 Task: Schedule a meeting in Outlook for 6/26/2023 from 8:00 AM to 8:30 AM and use the Immersive Reader tool.
Action: Mouse moved to (20, 80)
Screenshot: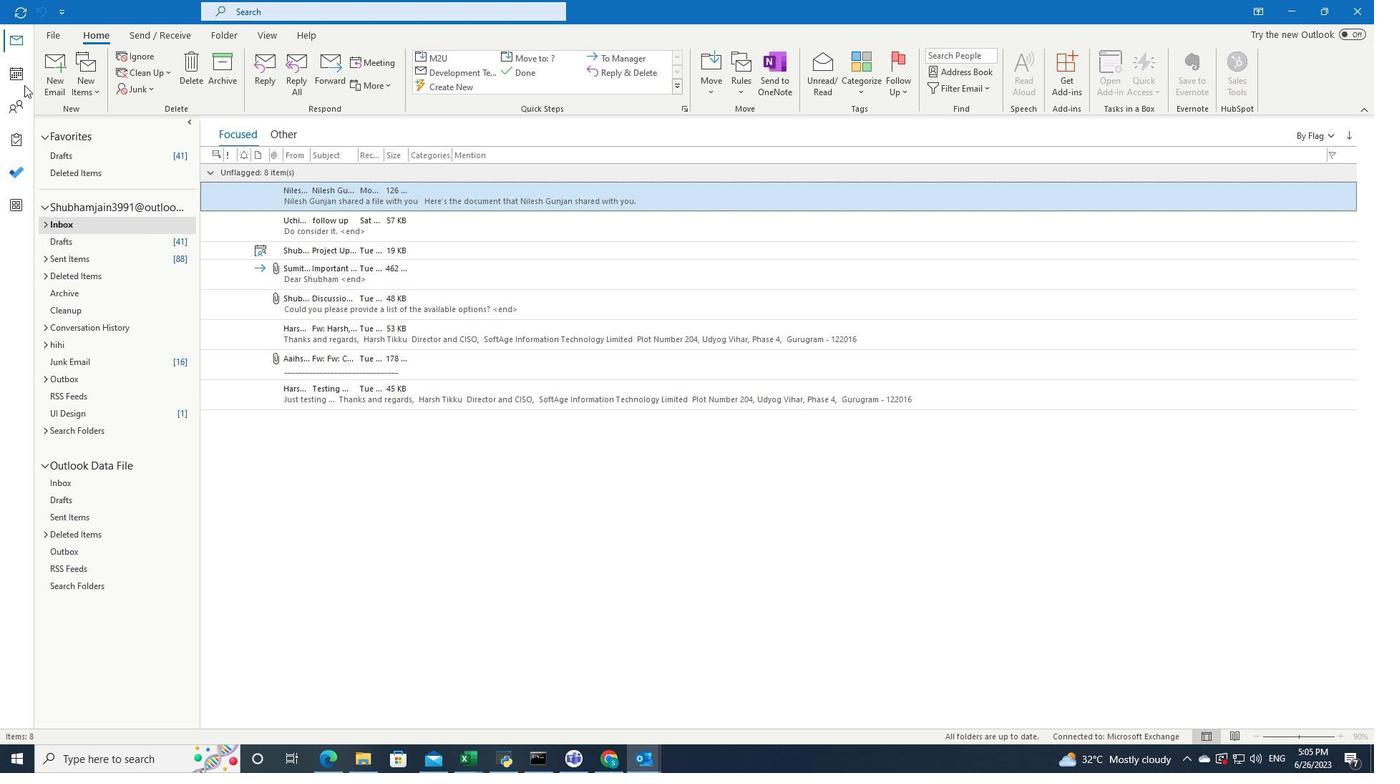 
Action: Mouse pressed left at (20, 80)
Screenshot: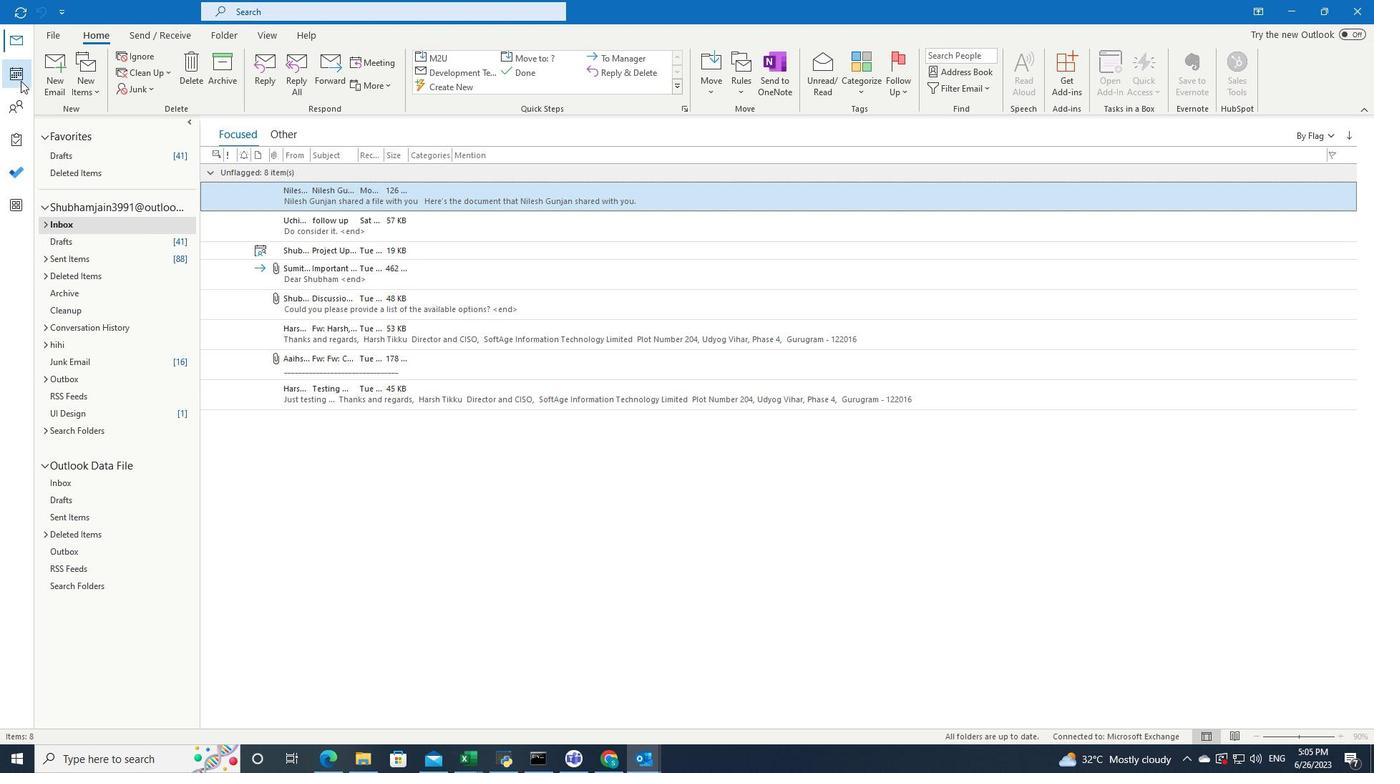
Action: Mouse pressed left at (20, 80)
Screenshot: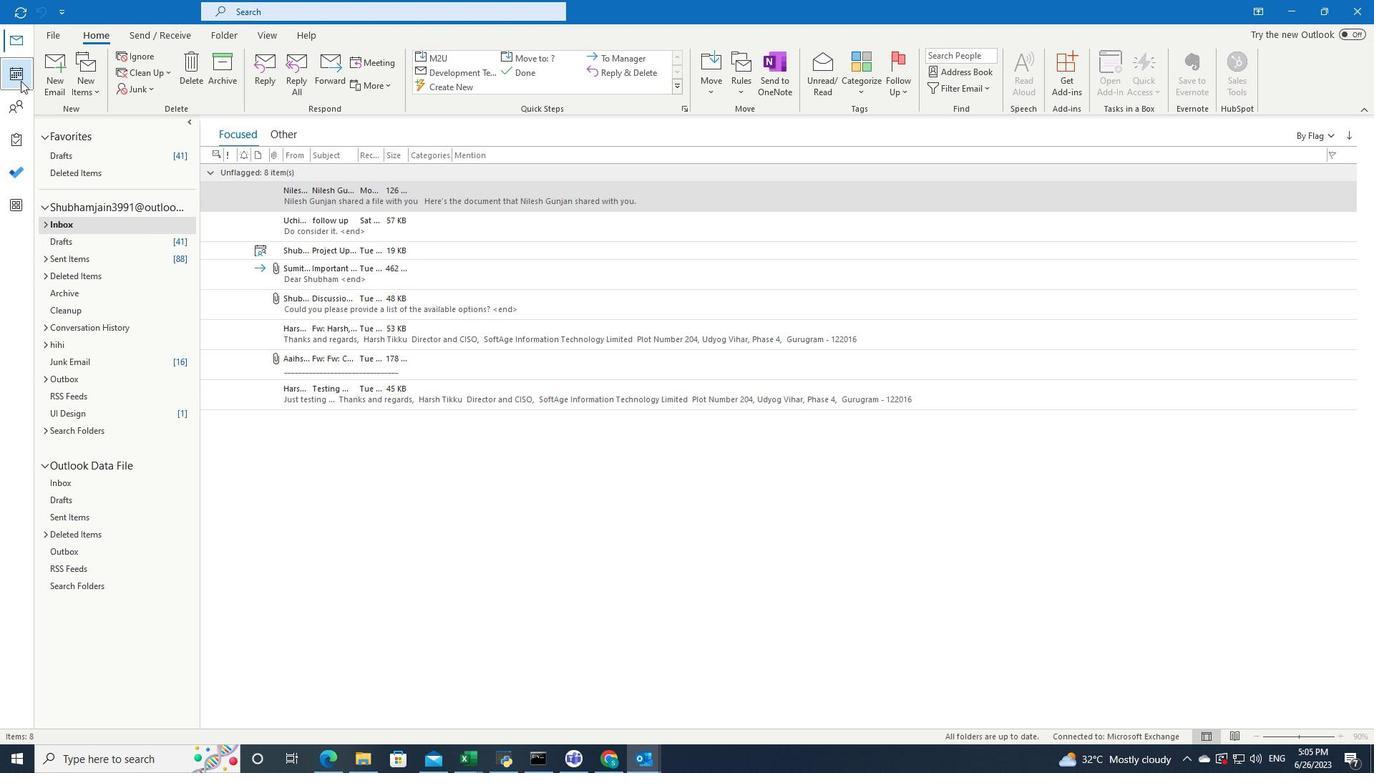 
Action: Mouse moved to (101, 77)
Screenshot: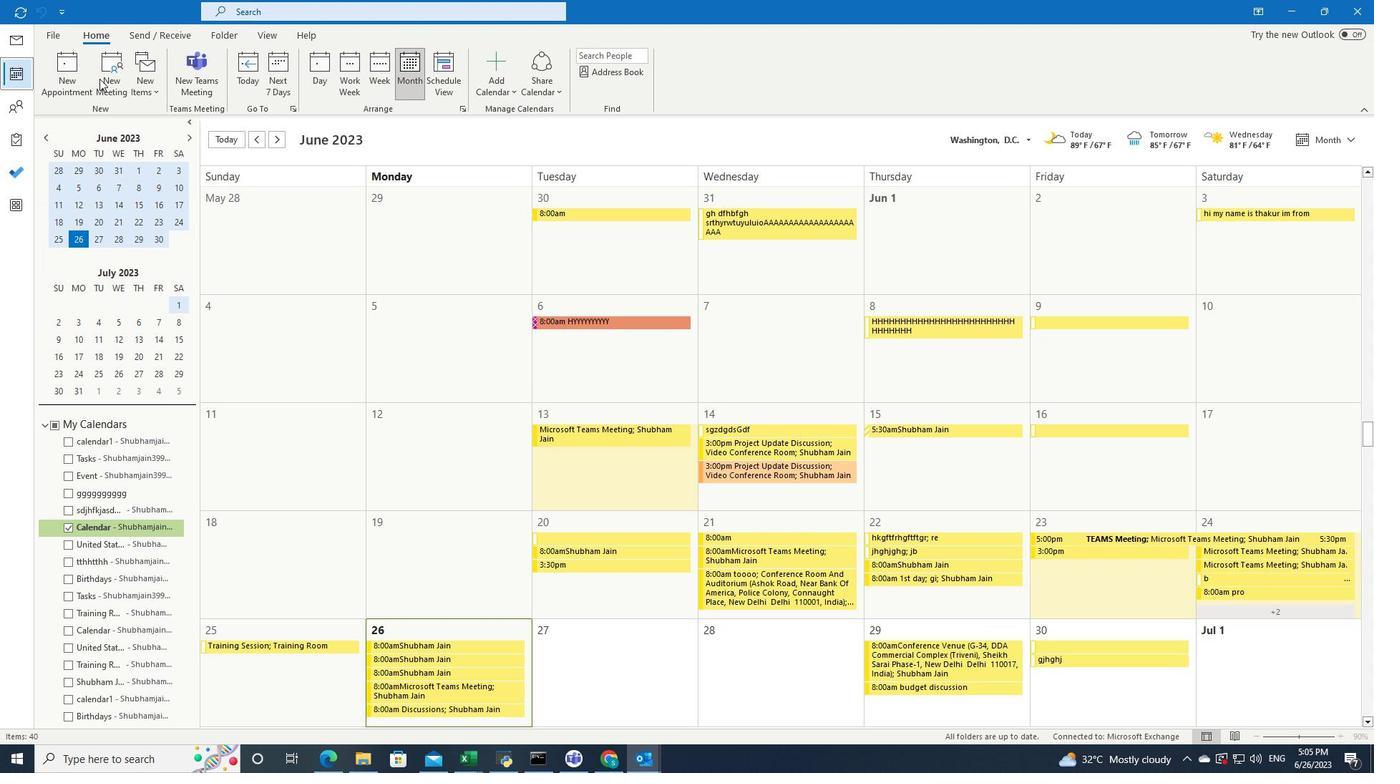 
Action: Mouse pressed left at (101, 77)
Screenshot: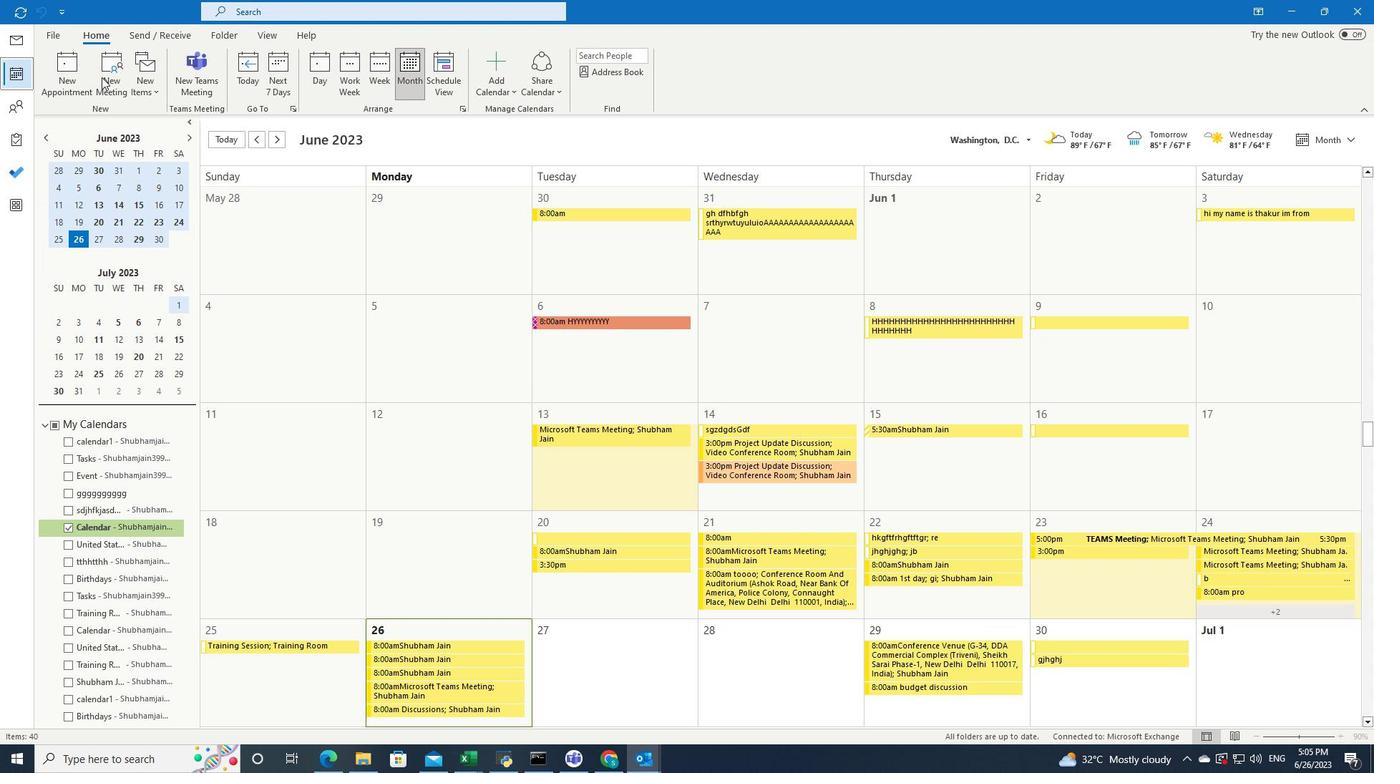 
Action: Mouse pressed left at (101, 77)
Screenshot: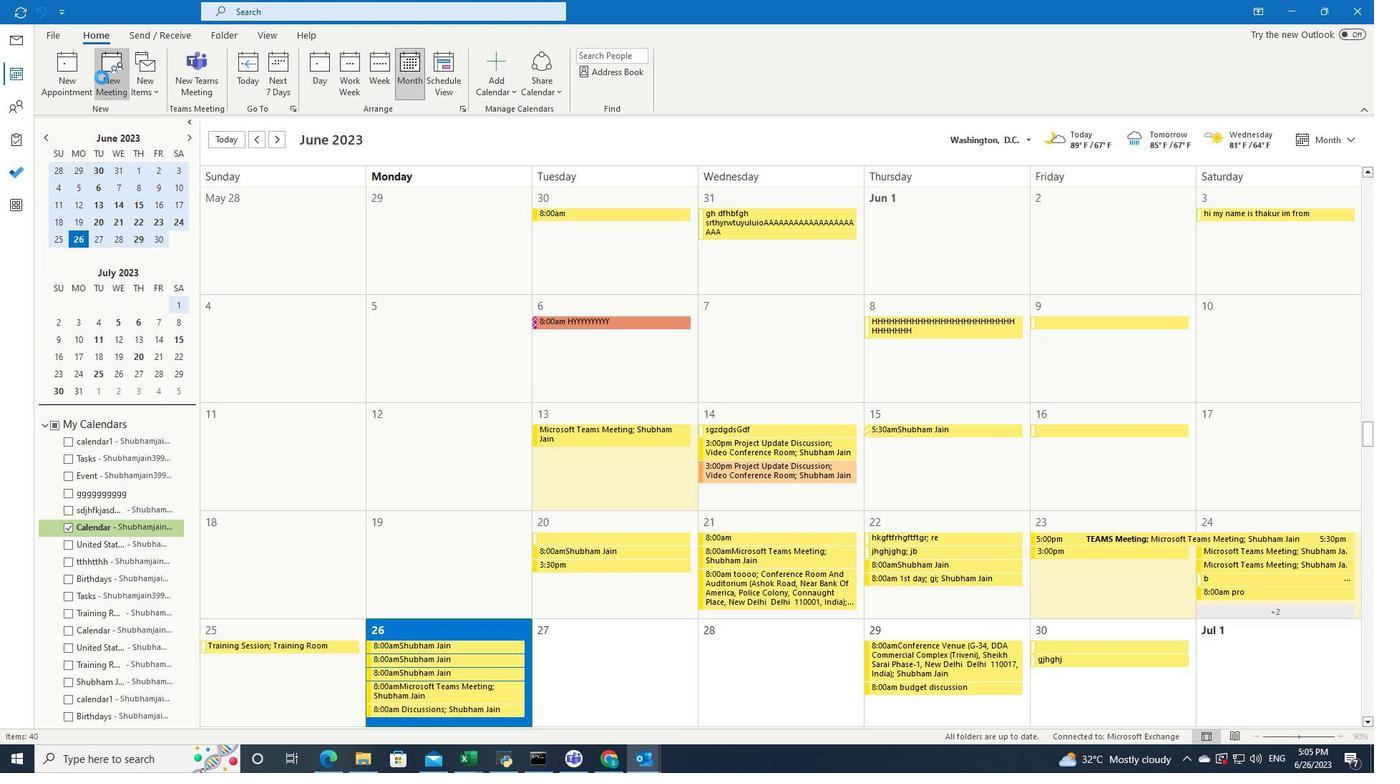 
Action: Mouse moved to (774, 91)
Screenshot: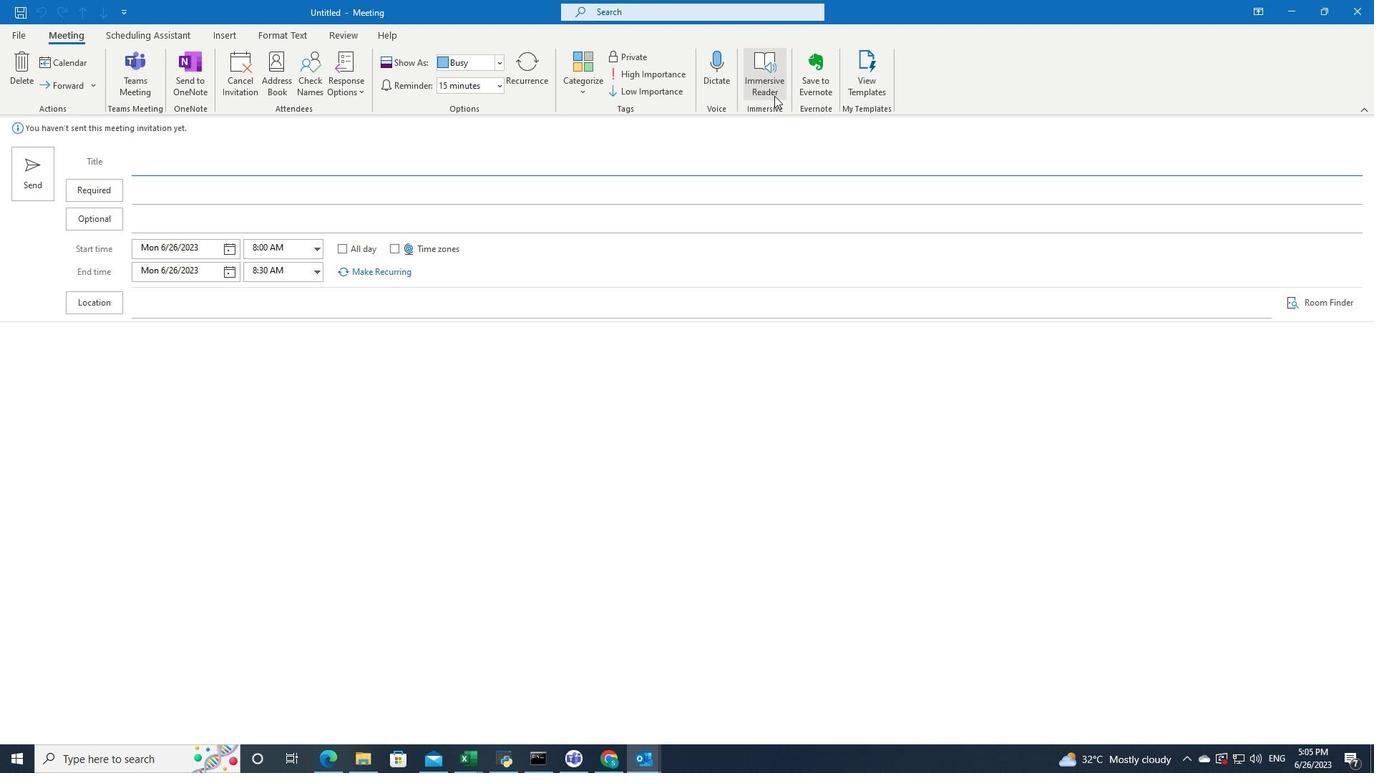 
Action: Mouse pressed left at (774, 91)
Screenshot: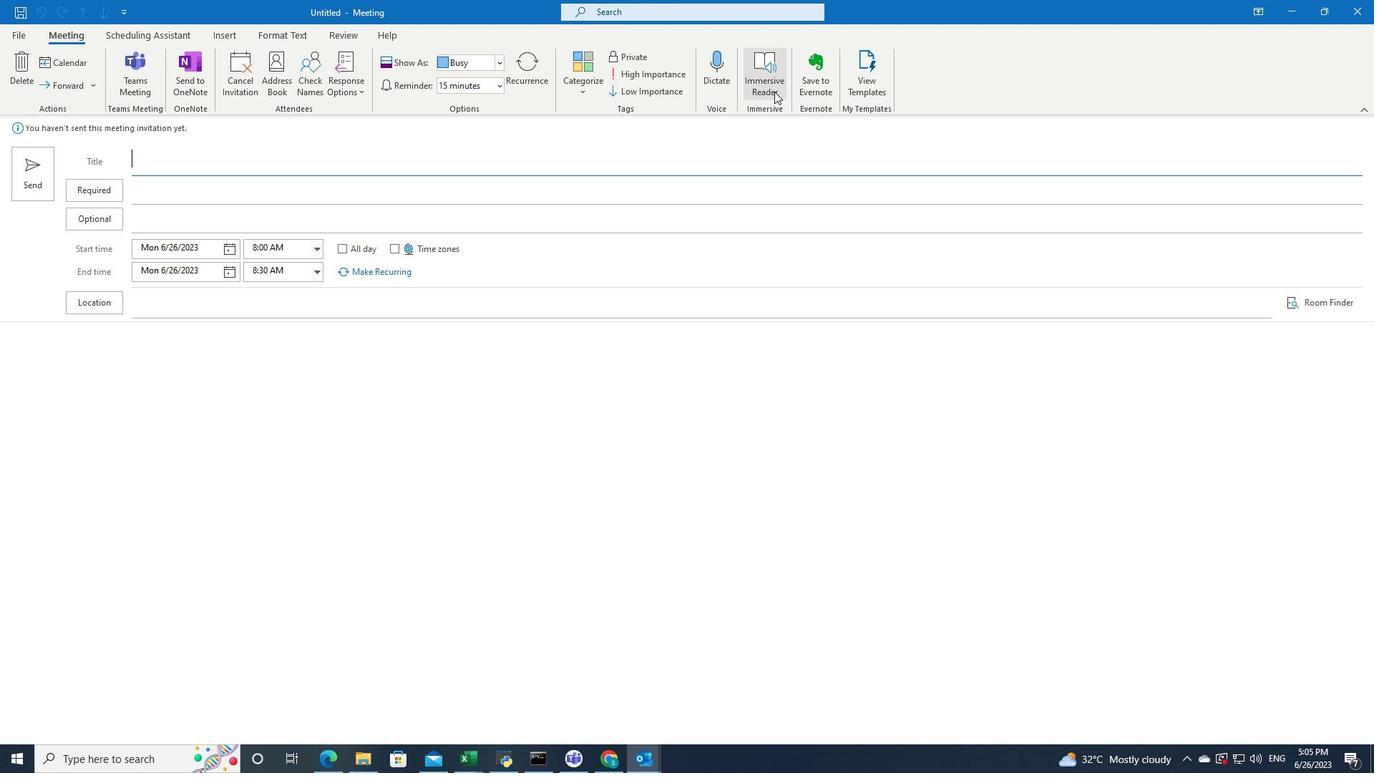
Action: Mouse pressed left at (774, 91)
Screenshot: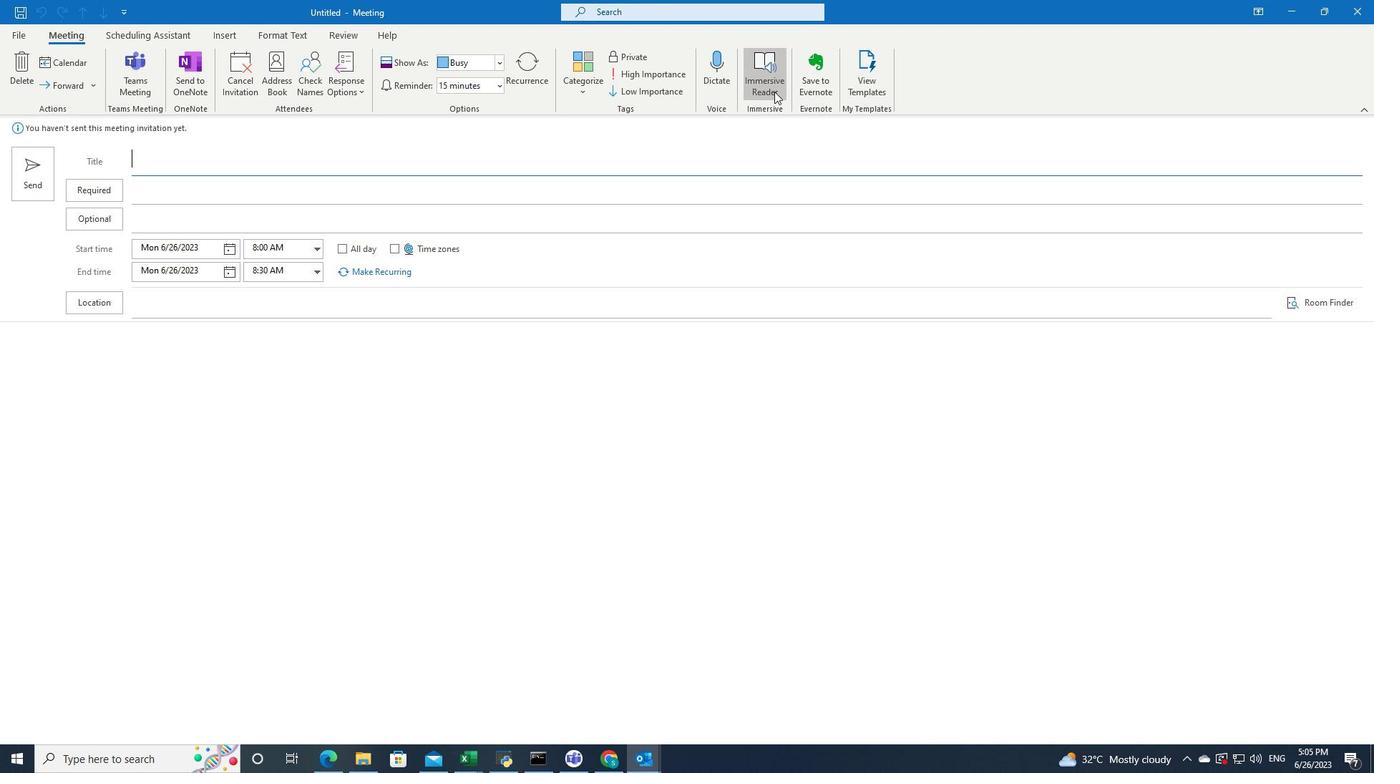 
Action: Mouse moved to (146, 375)
Screenshot: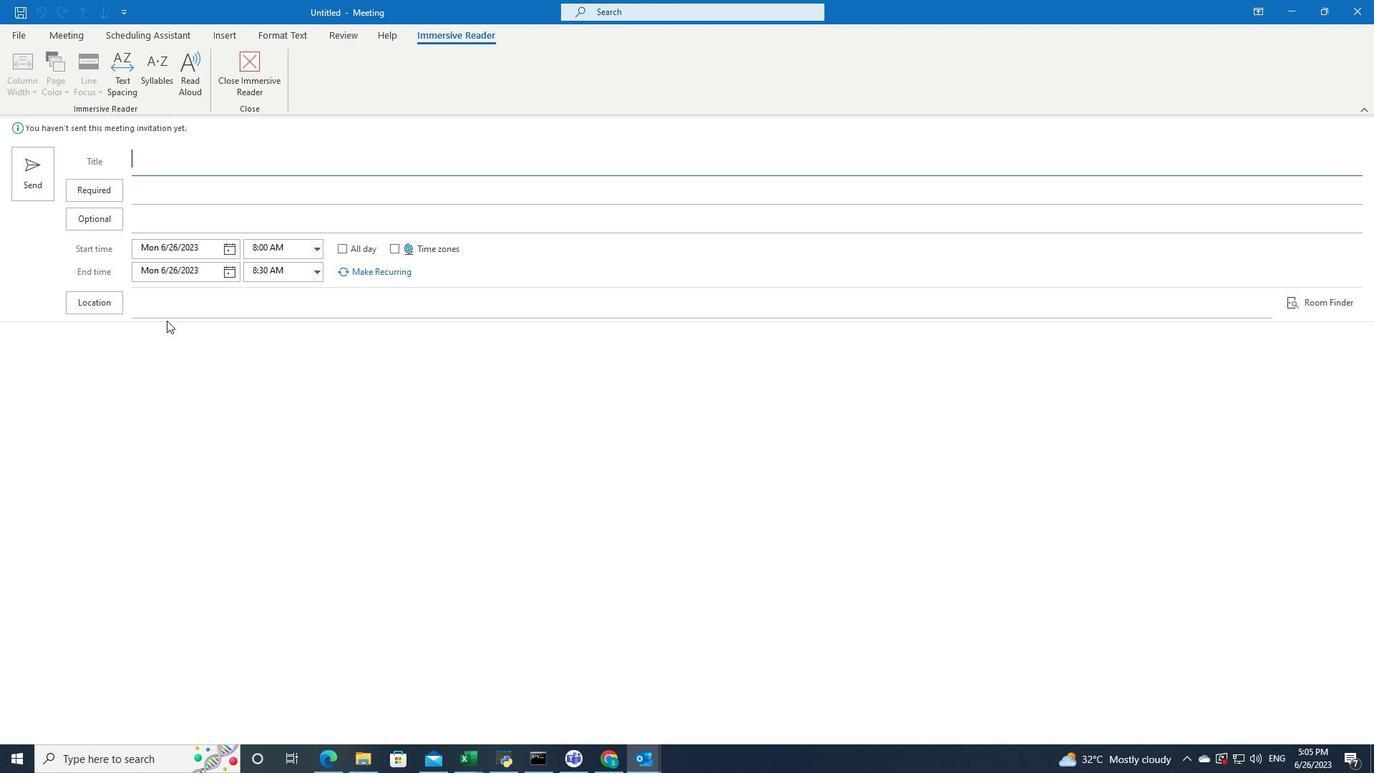 
Action: Mouse pressed left at (146, 375)
Screenshot: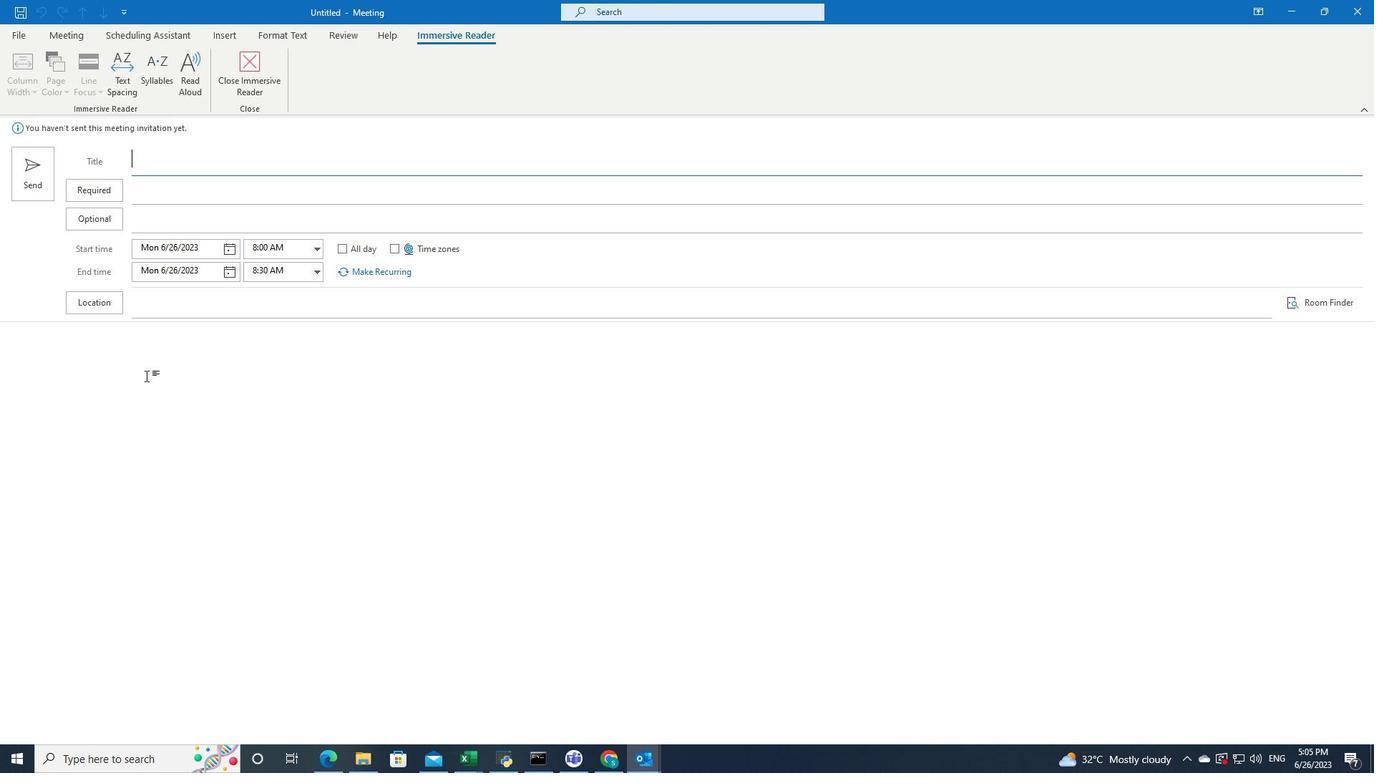 
Action: Mouse moved to (100, 90)
Screenshot: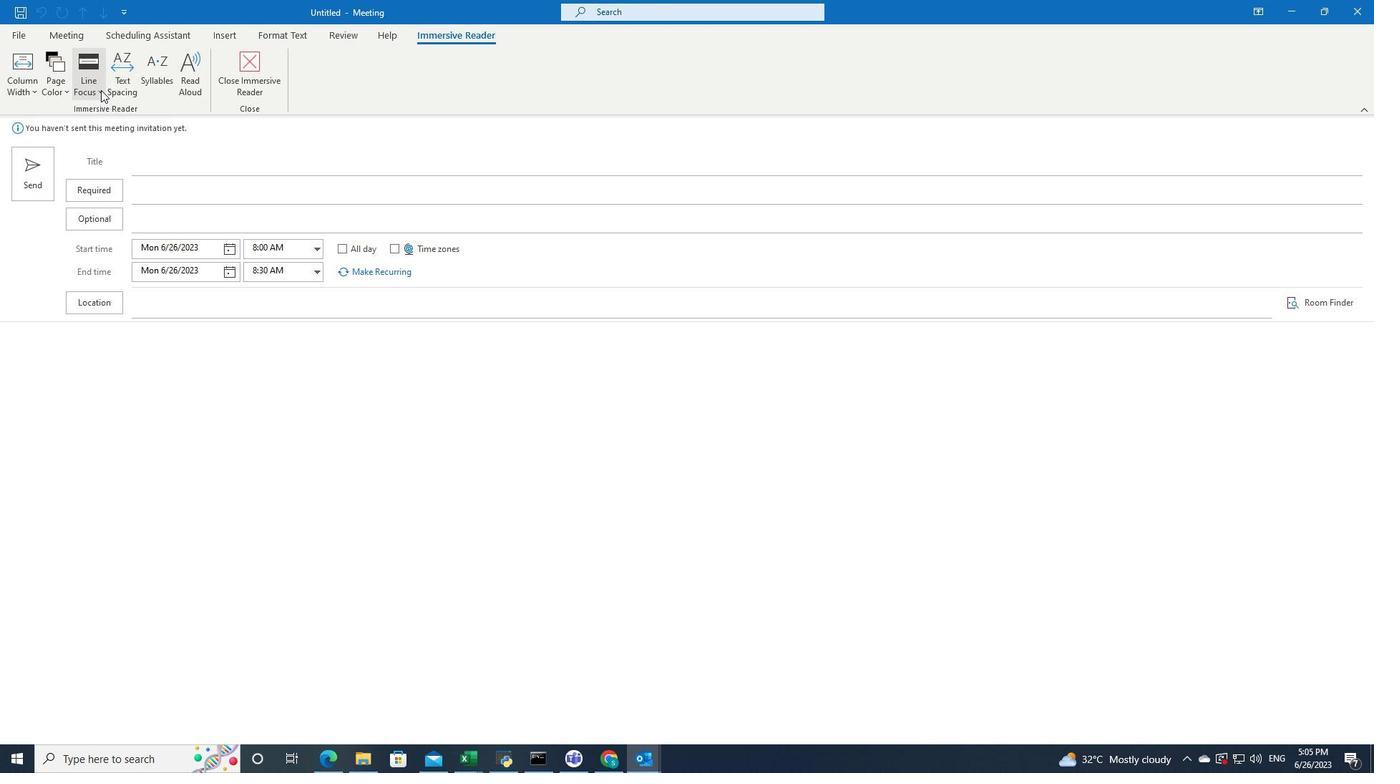 
Action: Mouse pressed left at (100, 90)
Screenshot: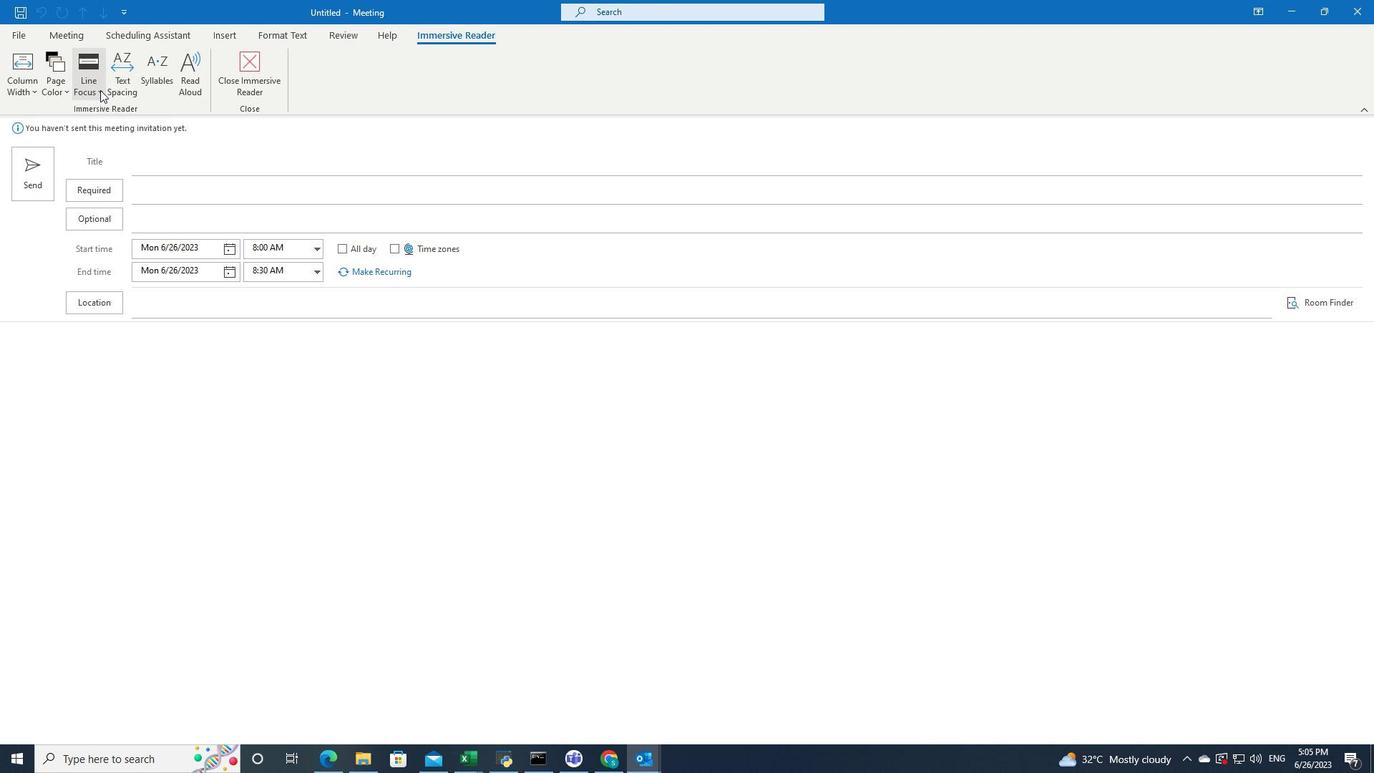 
Action: Mouse moved to (123, 232)
Screenshot: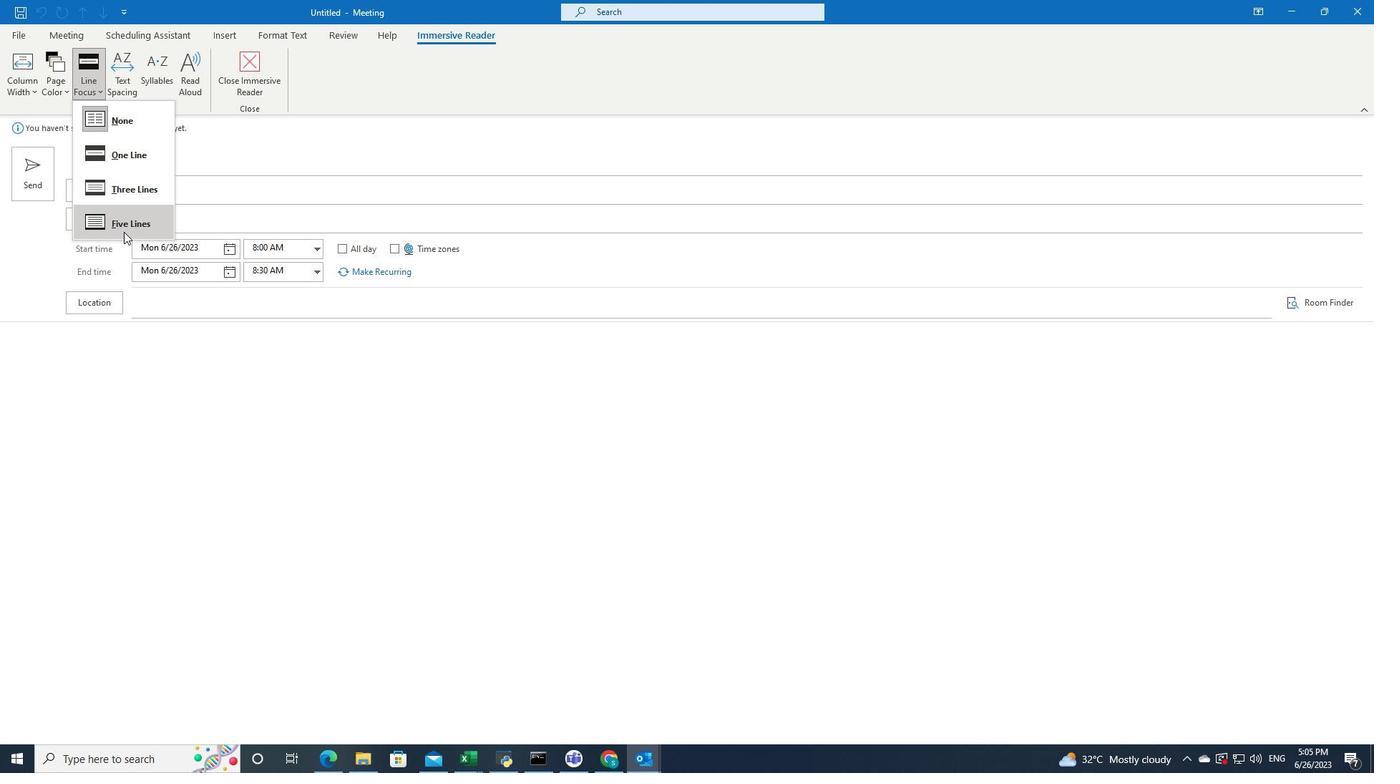 
Action: Mouse pressed left at (123, 232)
Screenshot: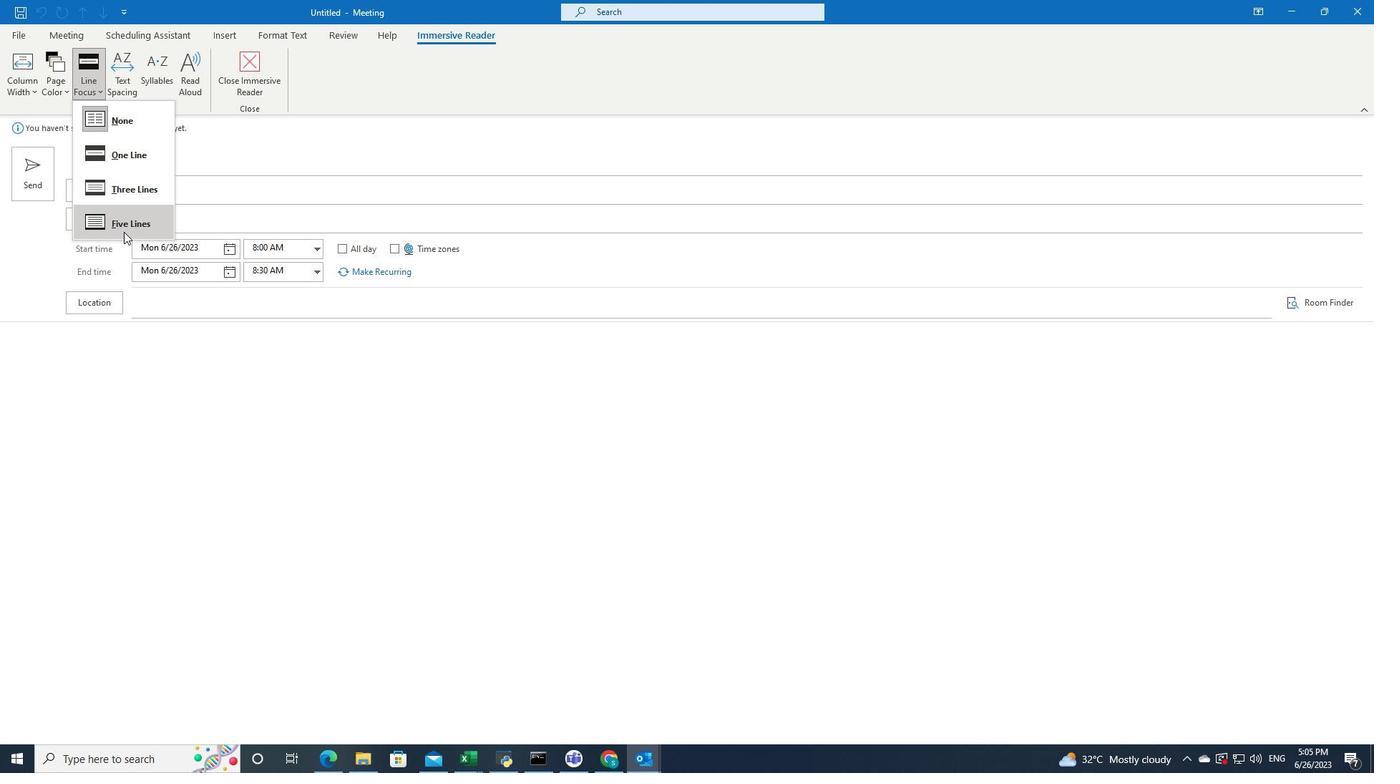 
